 Task: For heading Arial black with underline.  font size for heading18,  'Change the font style of data to'Calibri.  and font size to 9,  Change the alignment of both headline & data to Align center.  In the sheet  Expense Monitoring Logbook
Action: Mouse moved to (142, 38)
Screenshot: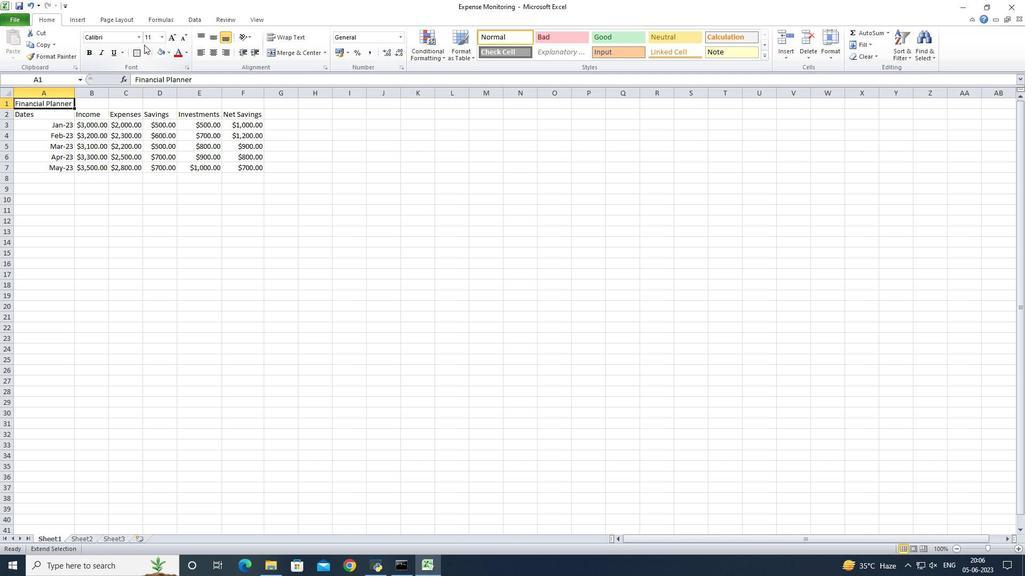 
Action: Mouse pressed left at (142, 38)
Screenshot: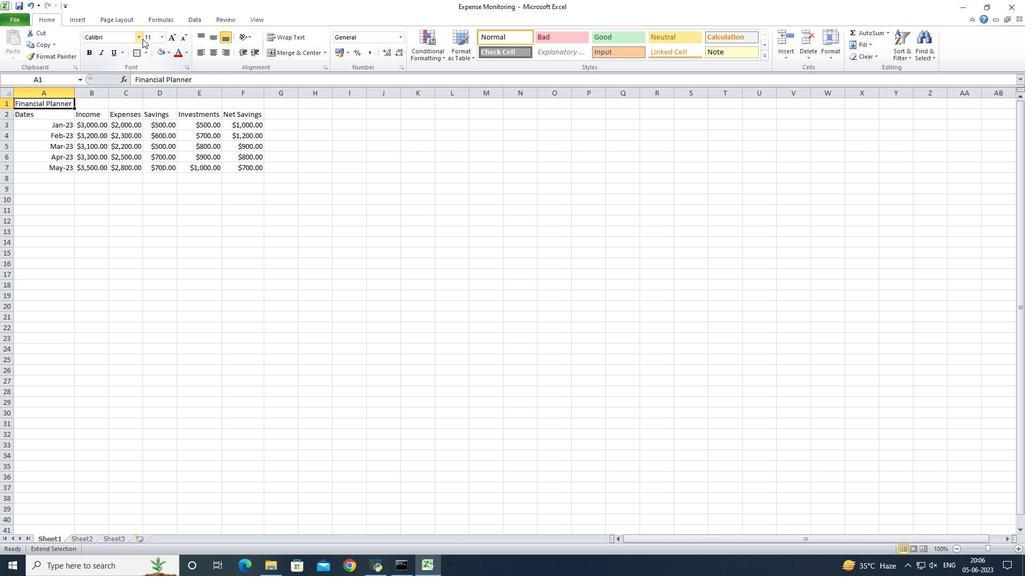 
Action: Mouse moved to (111, 158)
Screenshot: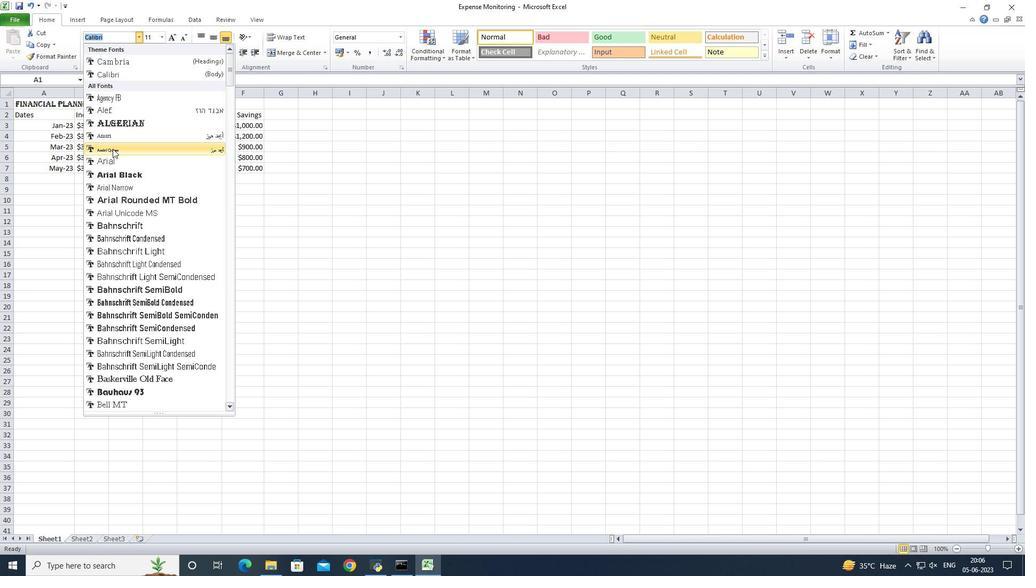 
Action: Mouse pressed left at (111, 158)
Screenshot: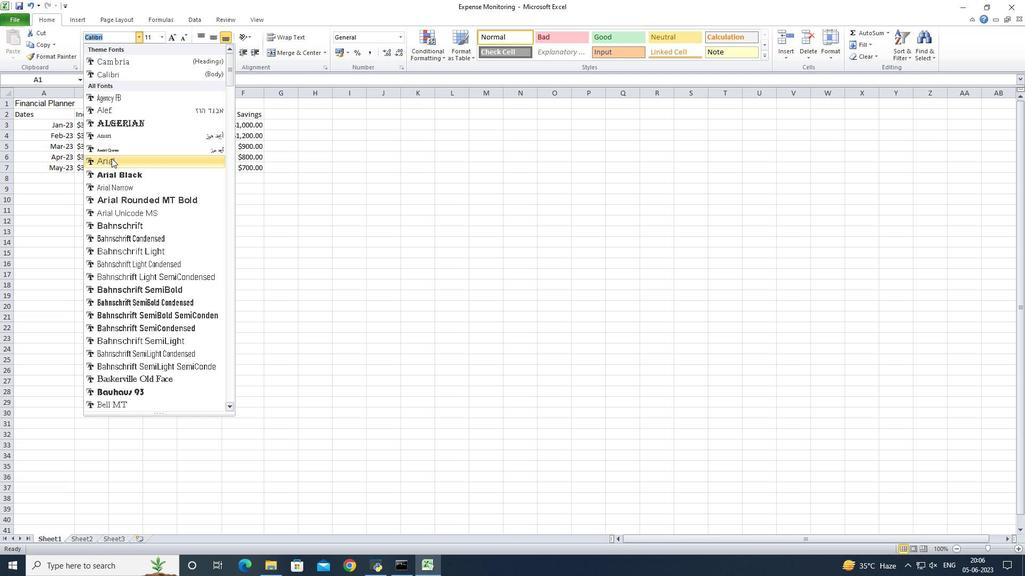 
Action: Mouse moved to (114, 54)
Screenshot: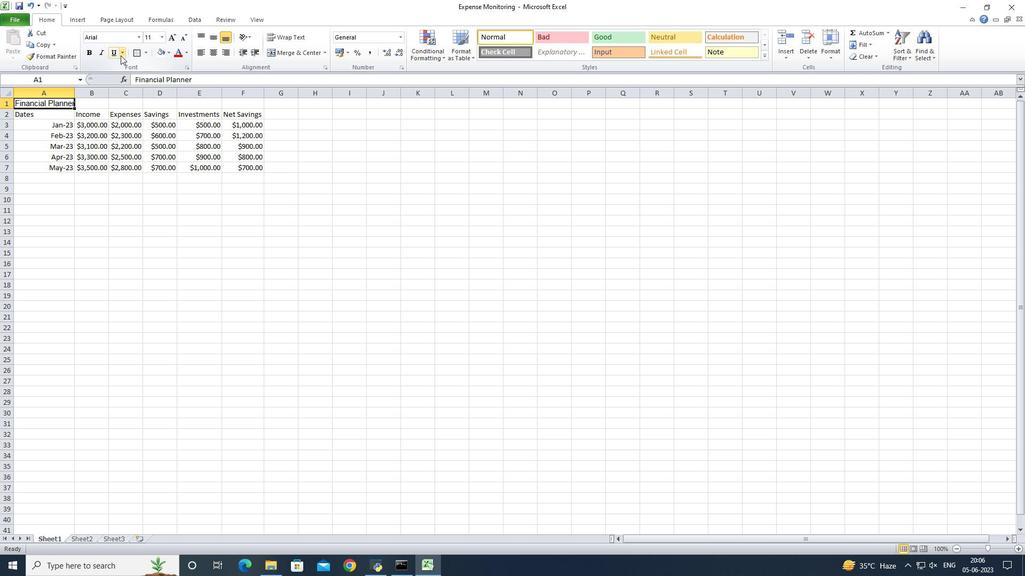 
Action: Mouse pressed left at (114, 54)
Screenshot: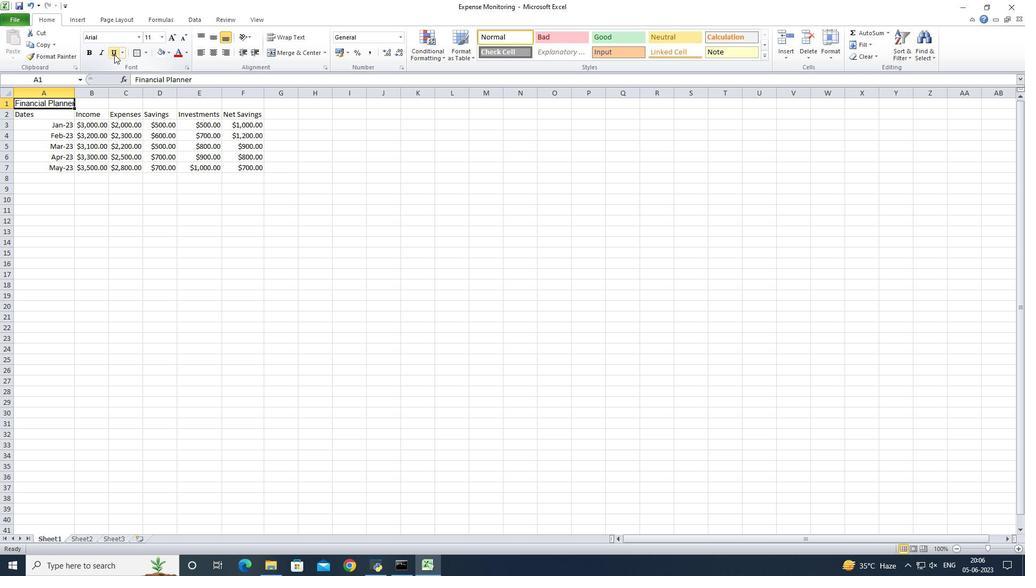 
Action: Mouse moved to (136, 39)
Screenshot: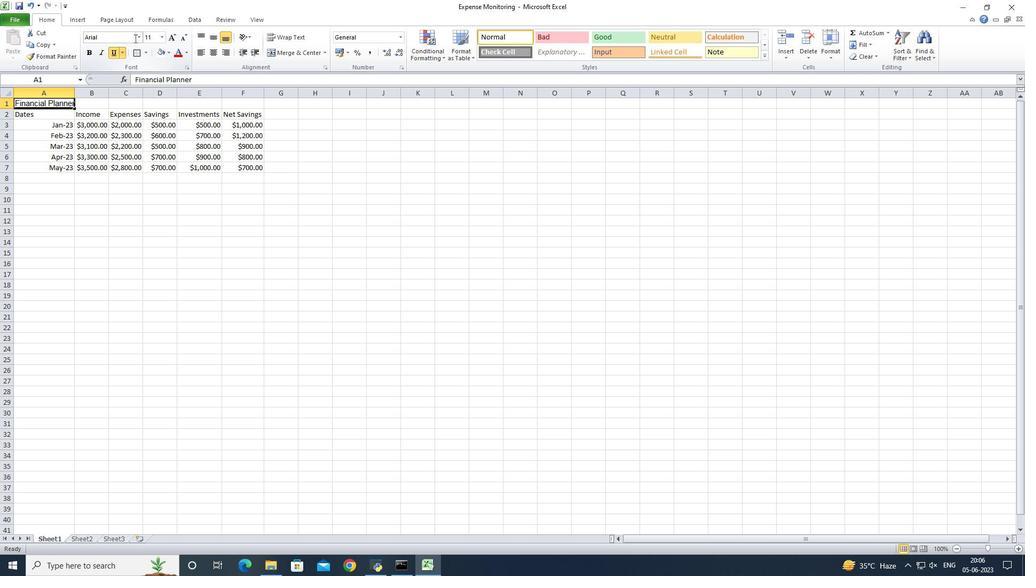 
Action: Mouse pressed left at (136, 39)
Screenshot: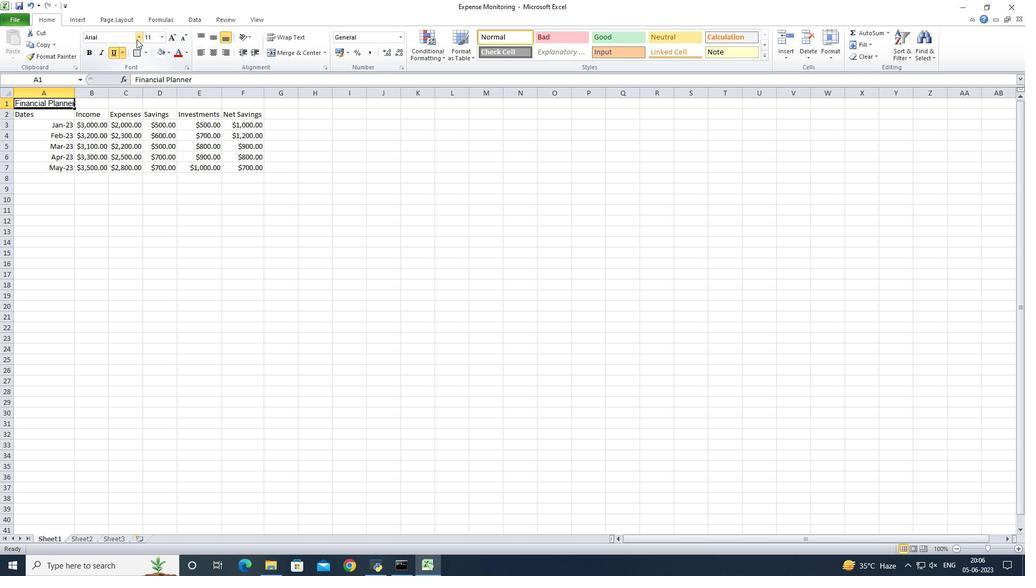 
Action: Mouse moved to (130, 173)
Screenshot: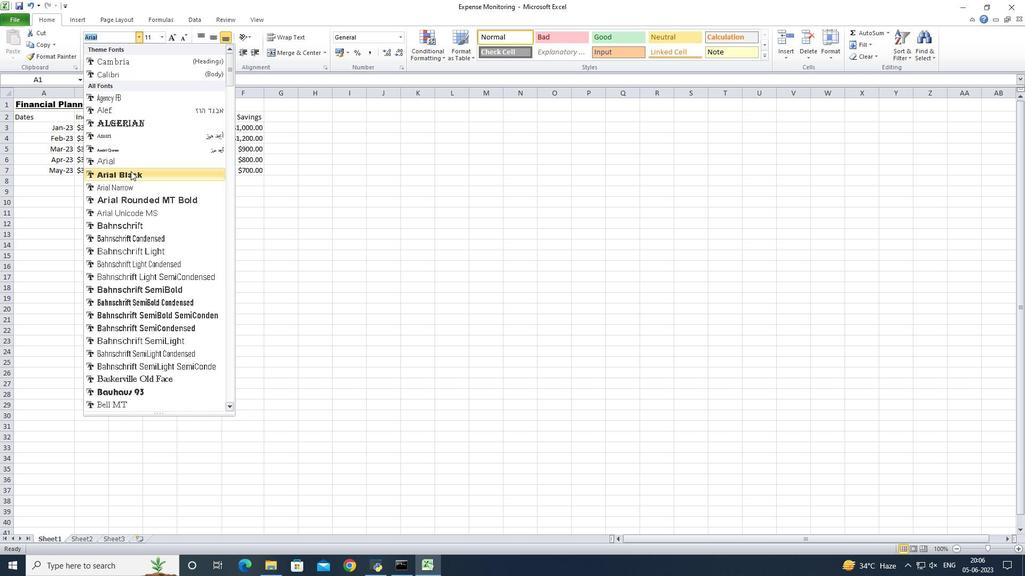 
Action: Mouse pressed left at (130, 173)
Screenshot: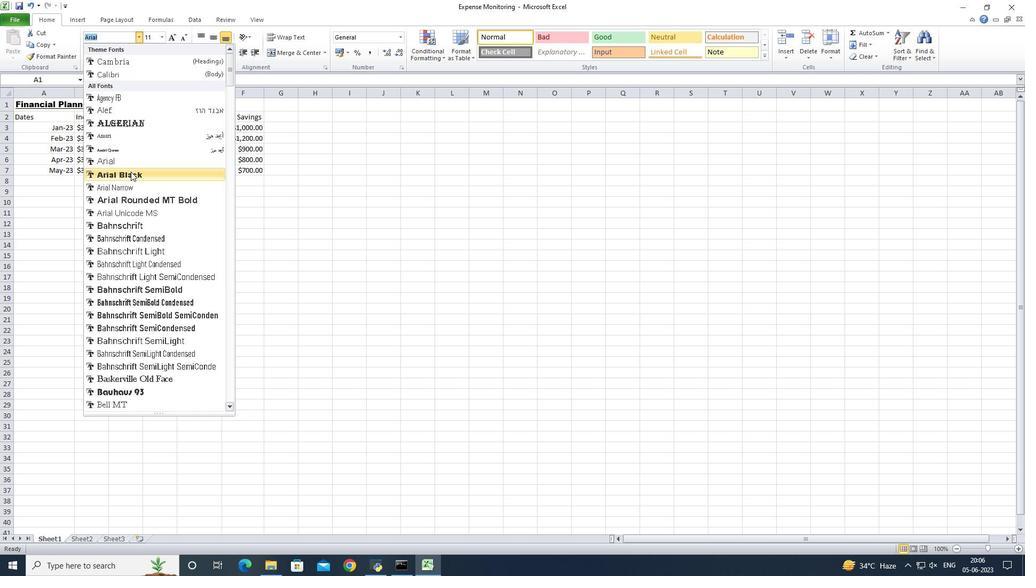 
Action: Mouse moved to (159, 39)
Screenshot: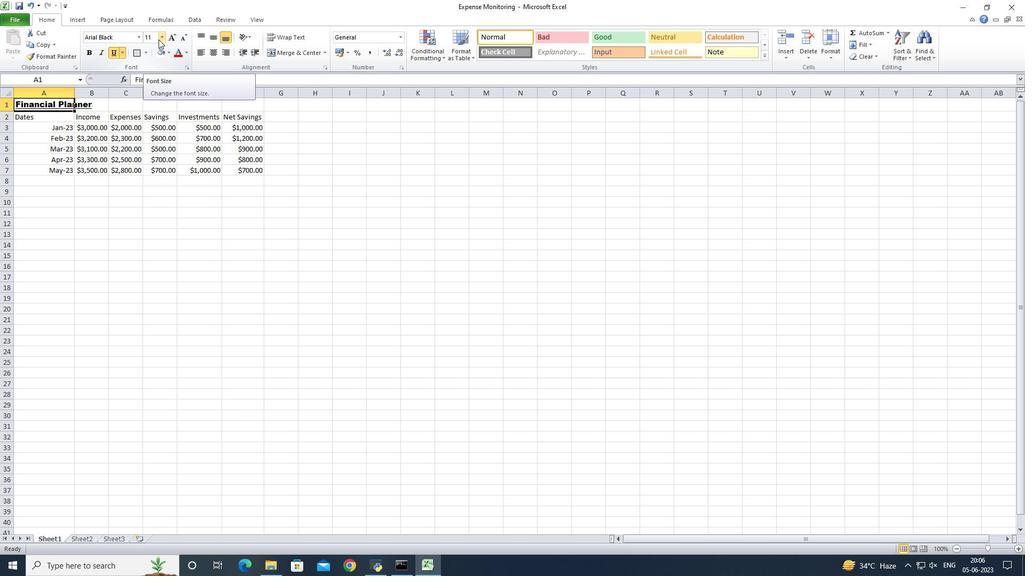 
Action: Mouse pressed left at (159, 39)
Screenshot: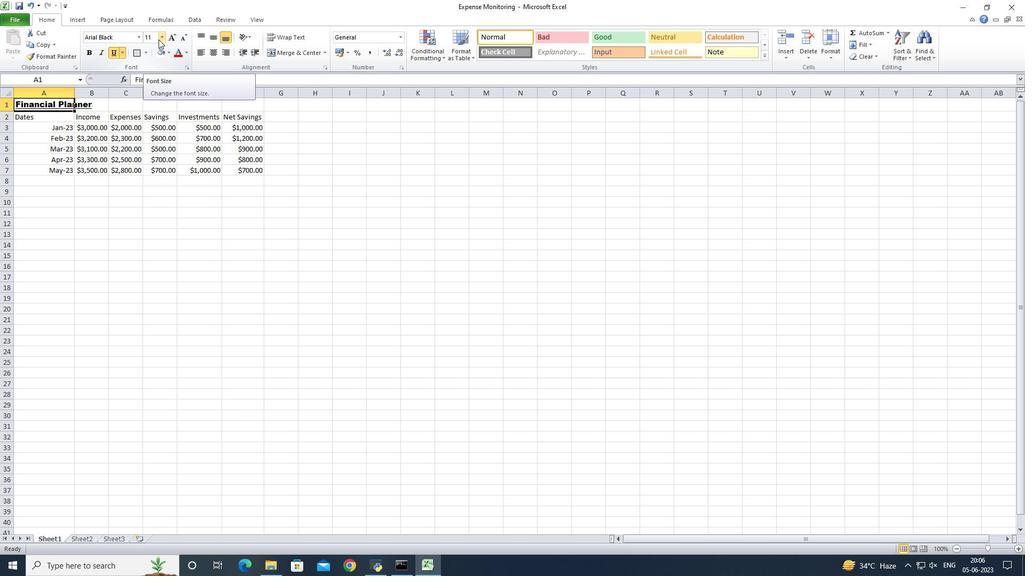 
Action: Mouse moved to (147, 112)
Screenshot: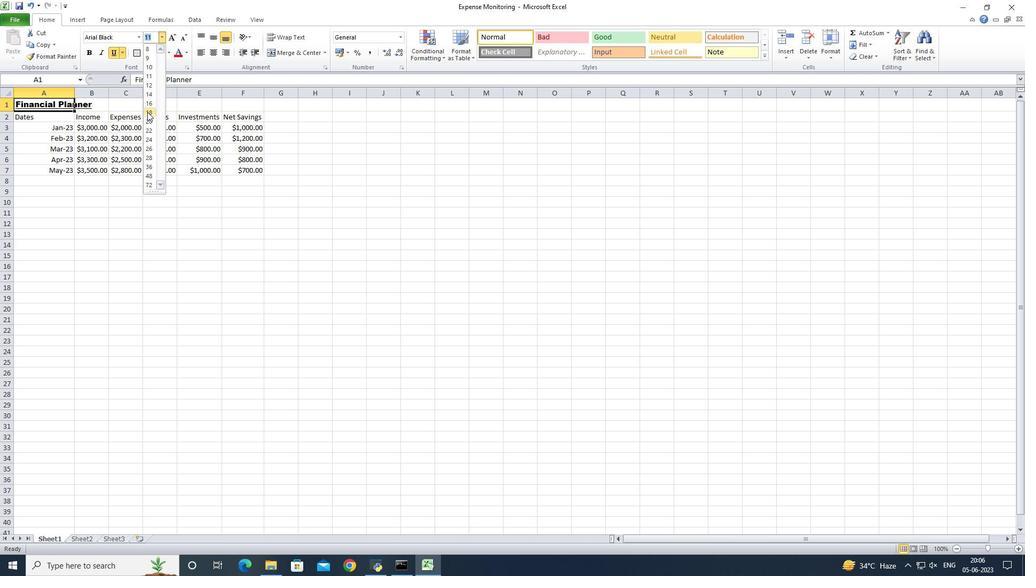 
Action: Mouse pressed left at (147, 112)
Screenshot: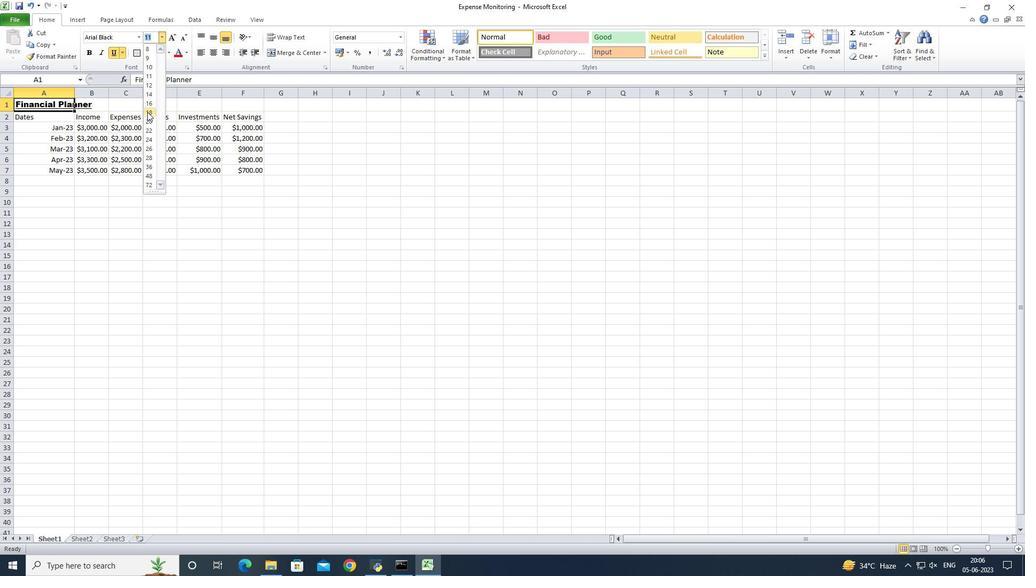 
Action: Mouse moved to (28, 122)
Screenshot: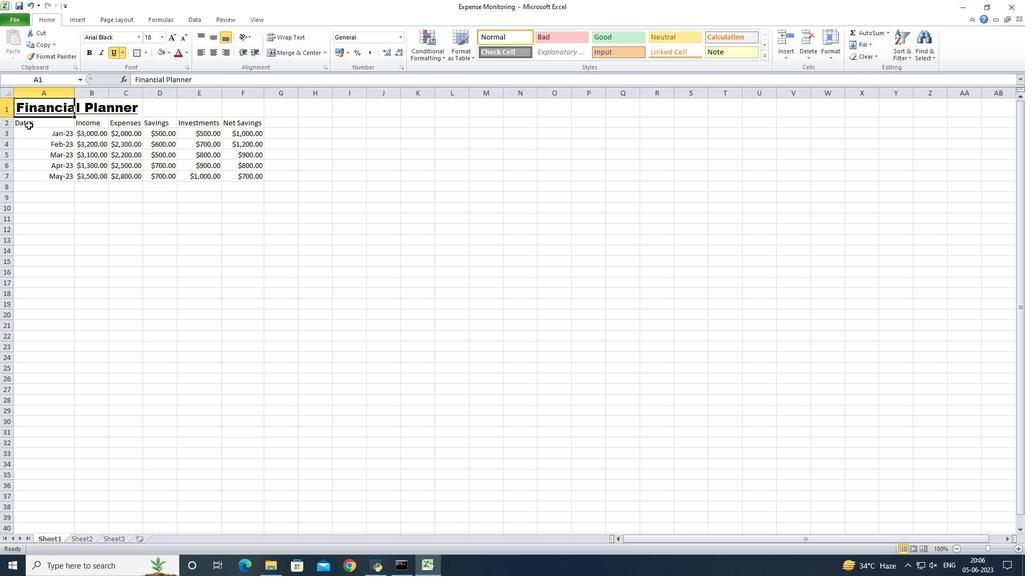 
Action: Mouse pressed left at (28, 122)
Screenshot: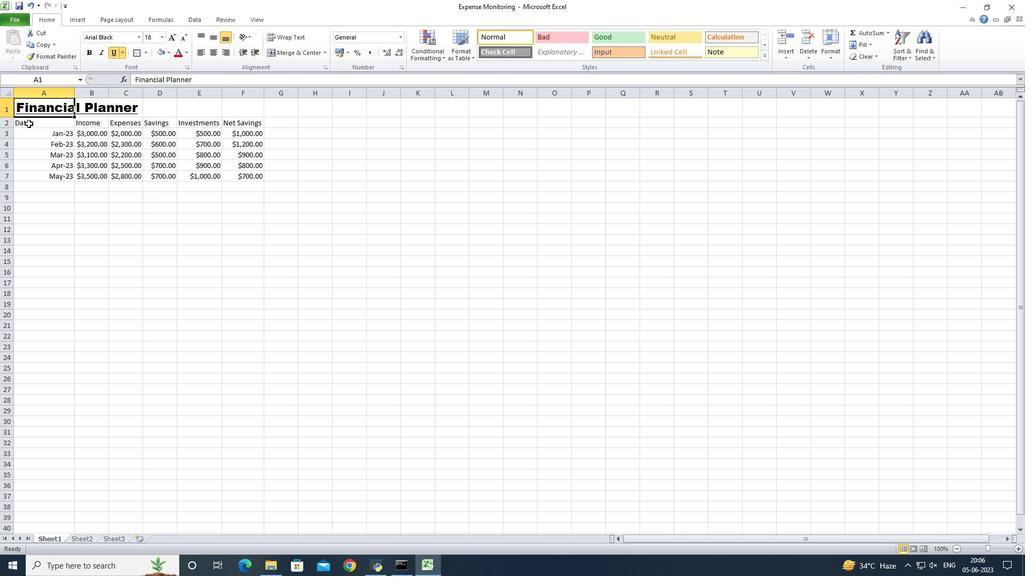 
Action: Mouse moved to (137, 34)
Screenshot: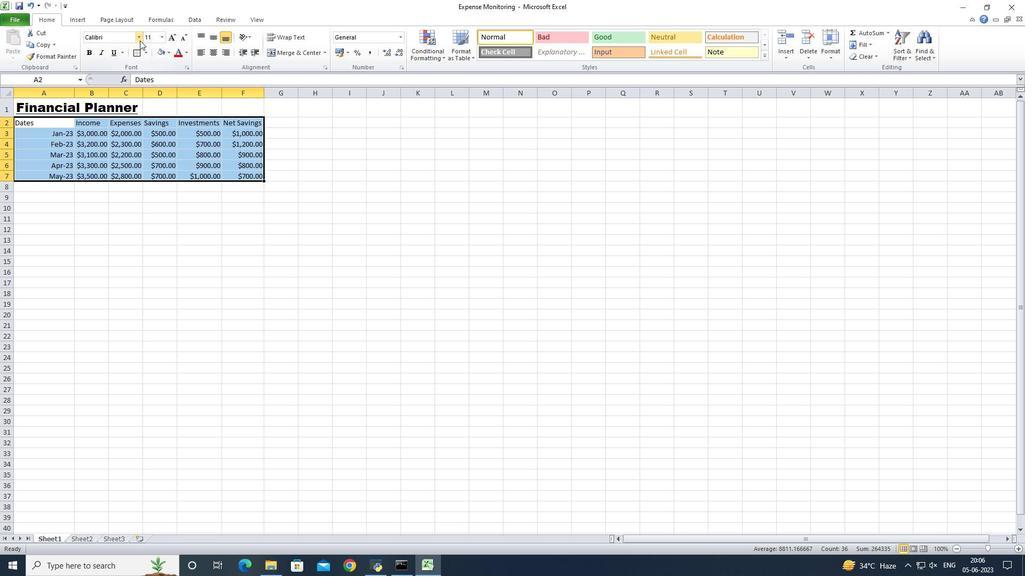
Action: Mouse pressed left at (137, 34)
Screenshot: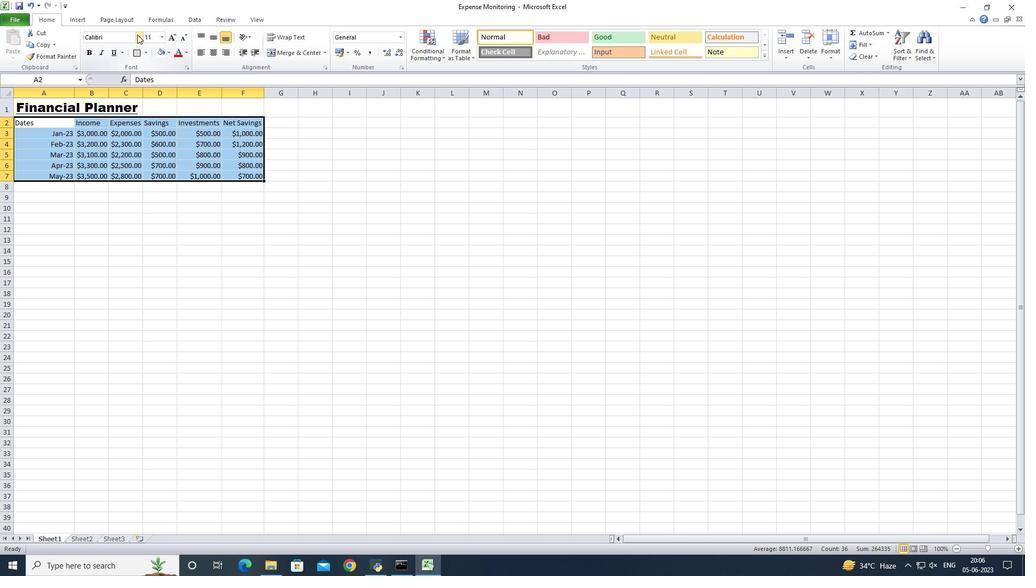 
Action: Mouse moved to (110, 76)
Screenshot: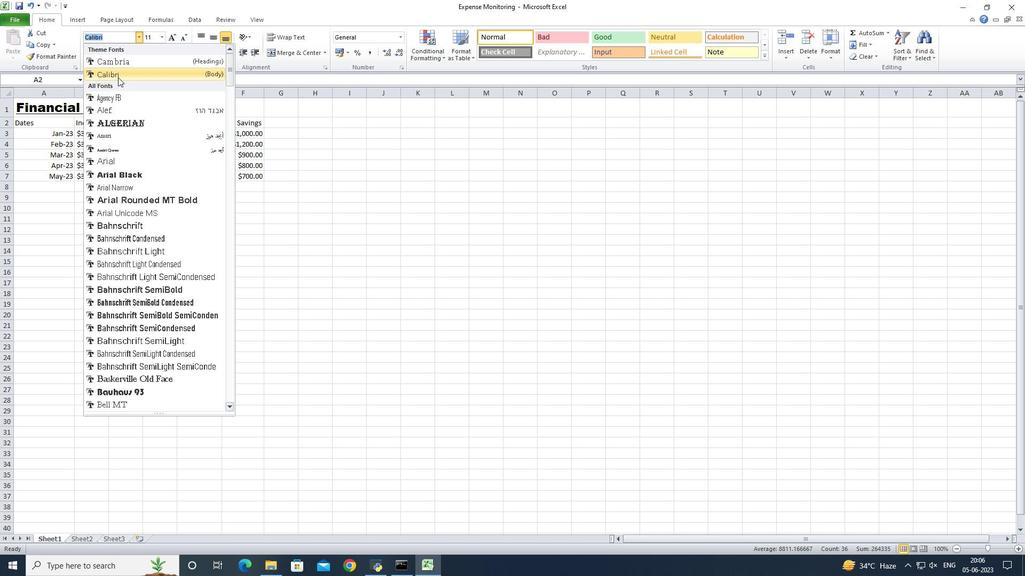 
Action: Mouse pressed left at (110, 76)
Screenshot: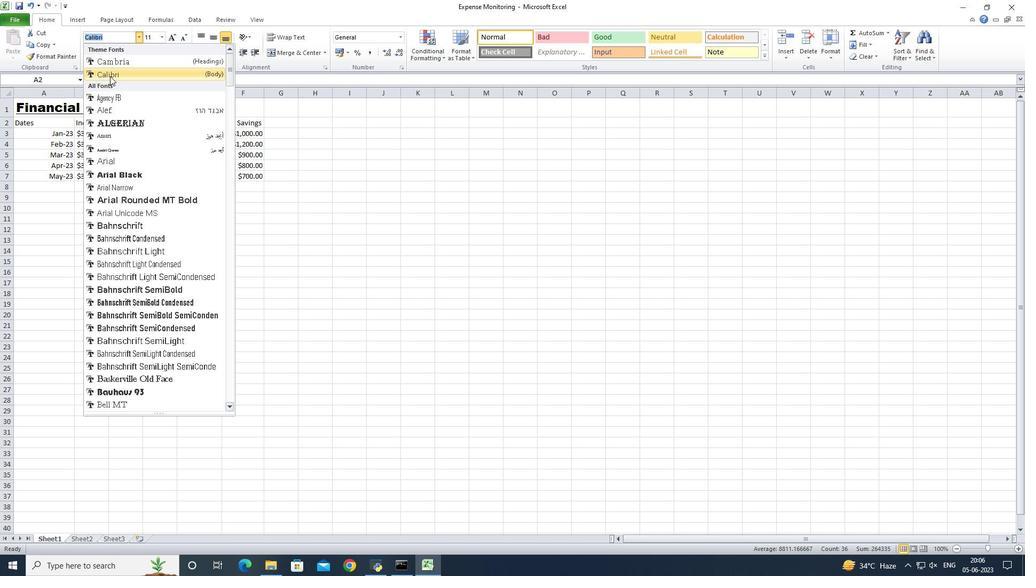 
Action: Mouse moved to (160, 36)
Screenshot: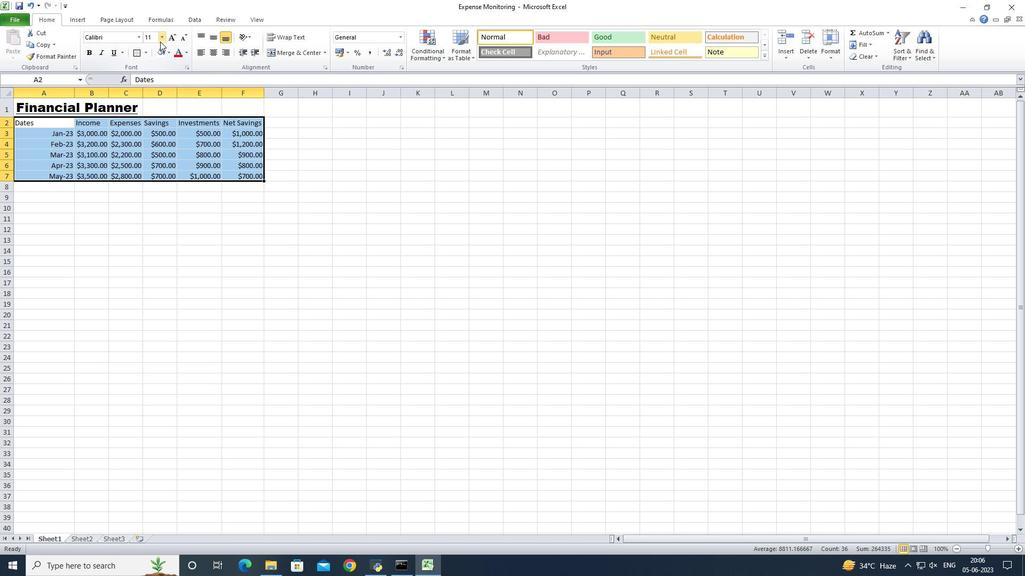 
Action: Mouse pressed left at (160, 36)
Screenshot: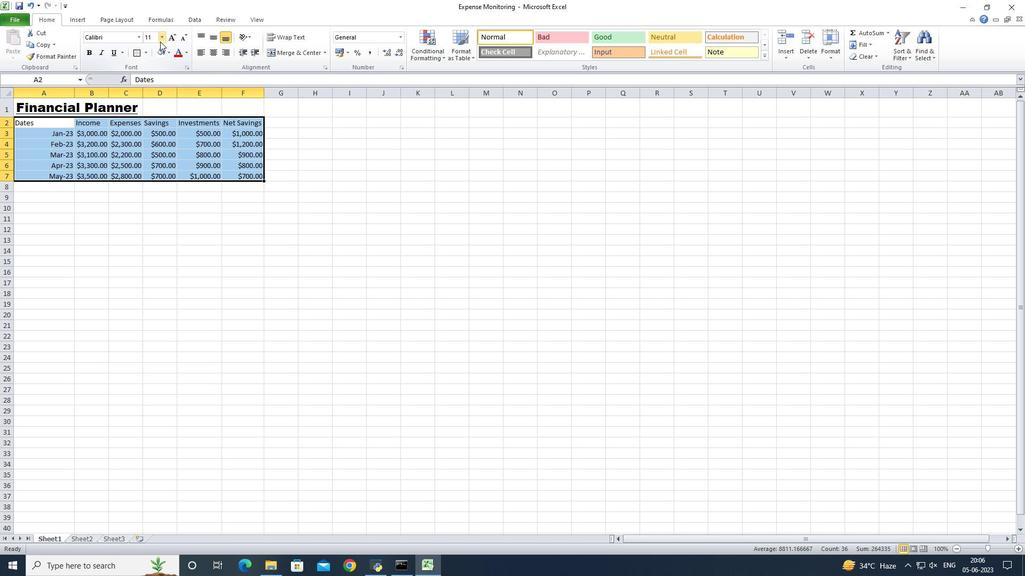 
Action: Mouse moved to (150, 57)
Screenshot: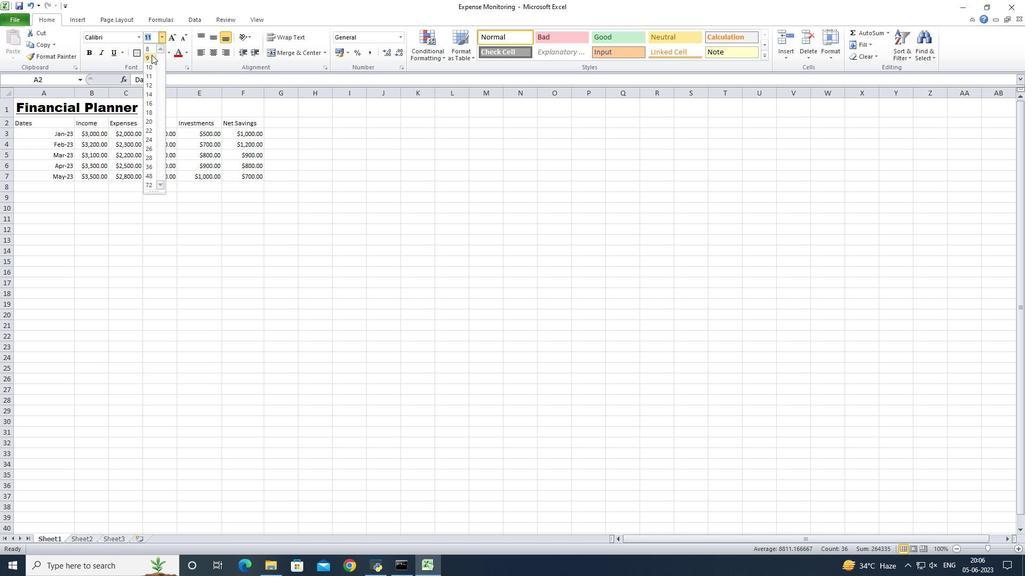 
Action: Mouse pressed left at (150, 57)
Screenshot: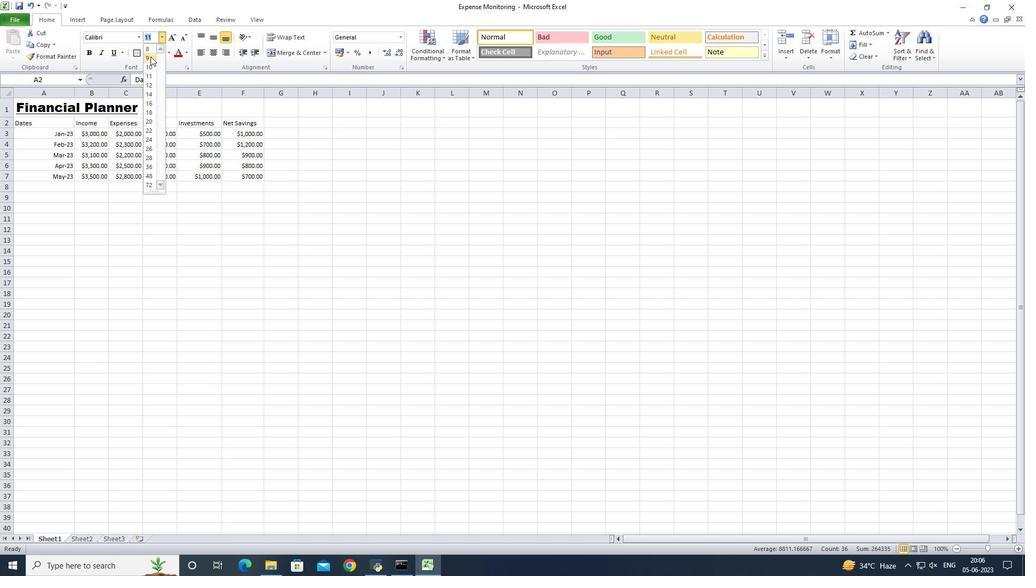 
Action: Mouse moved to (30, 106)
Screenshot: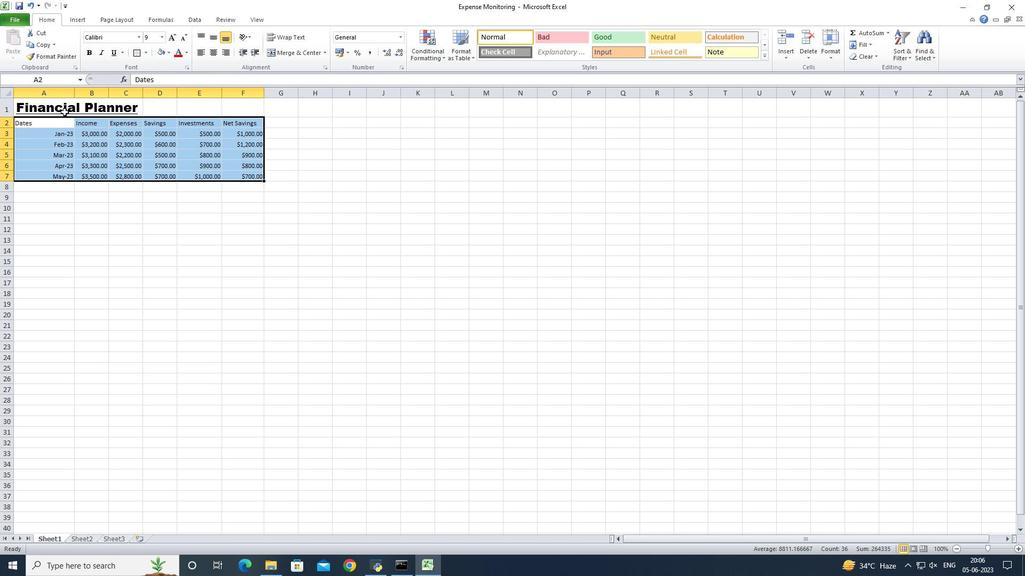 
Action: Mouse pressed left at (30, 106)
Screenshot: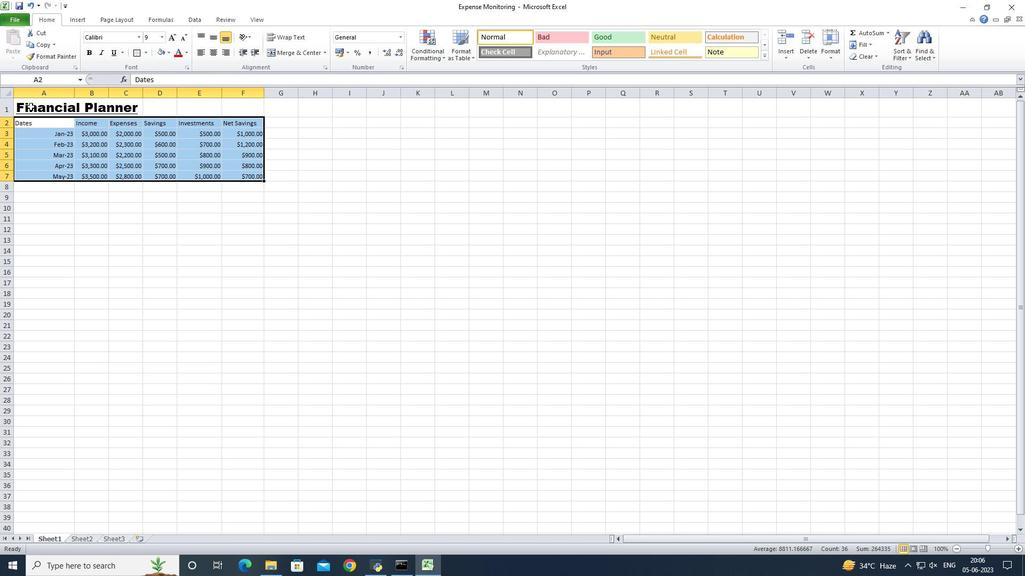 
Action: Mouse moved to (210, 54)
Screenshot: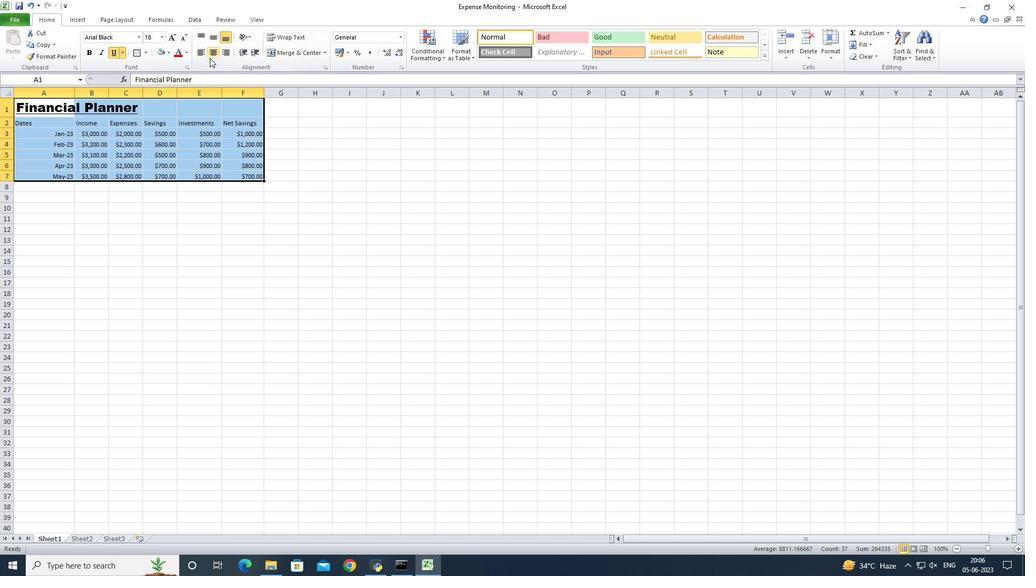 
Action: Mouse pressed left at (210, 54)
Screenshot: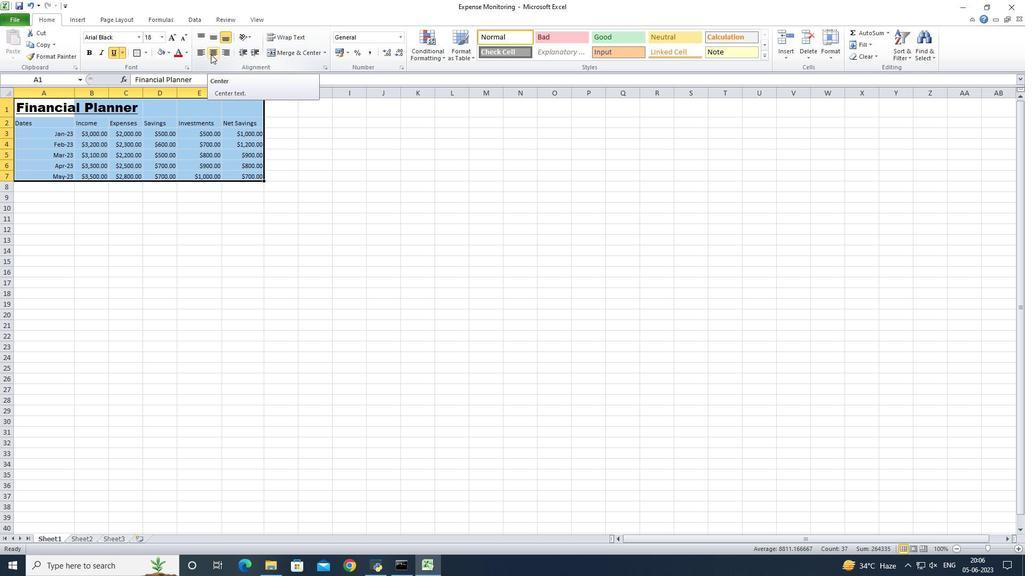 
Action: Mouse moved to (74, 92)
Screenshot: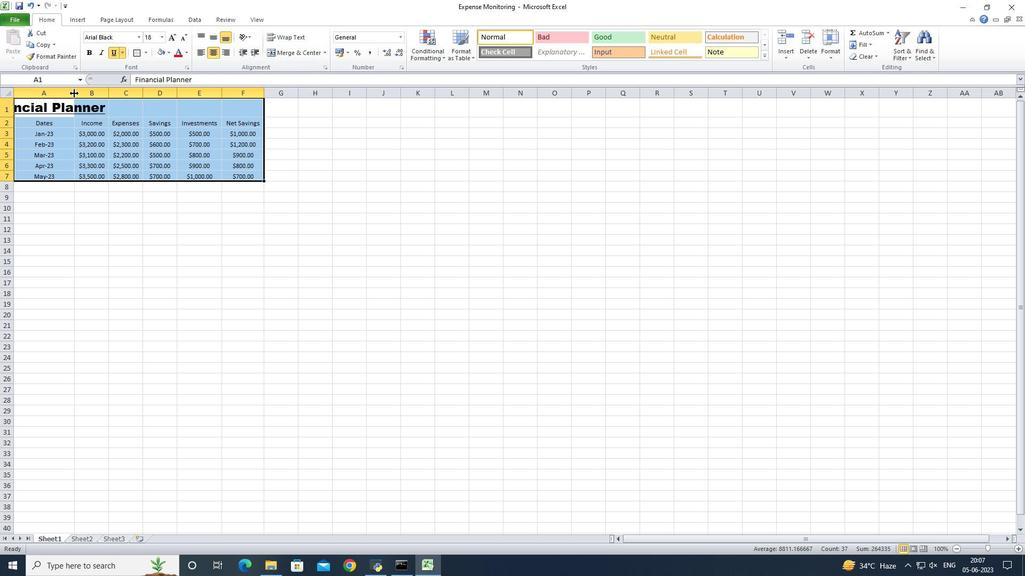 
Action: Mouse pressed left at (74, 92)
Screenshot: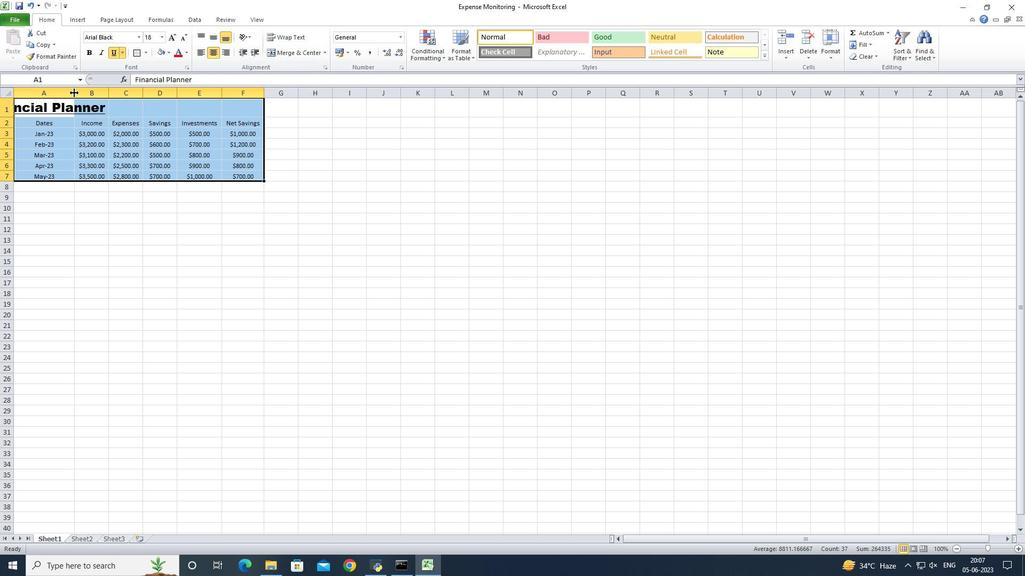 
Action: Mouse pressed left at (74, 92)
Screenshot: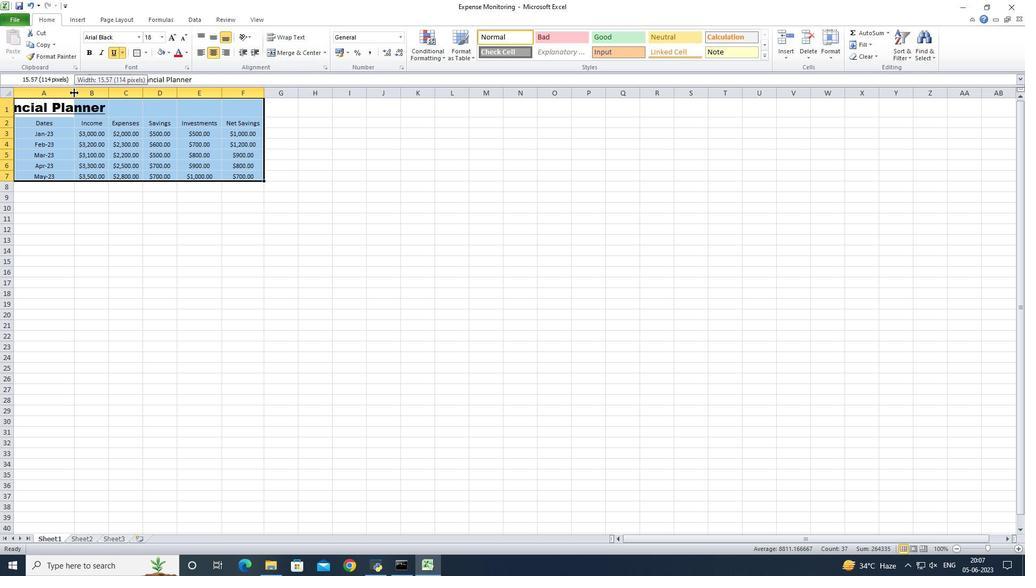 
Action: Mouse moved to (151, 259)
Screenshot: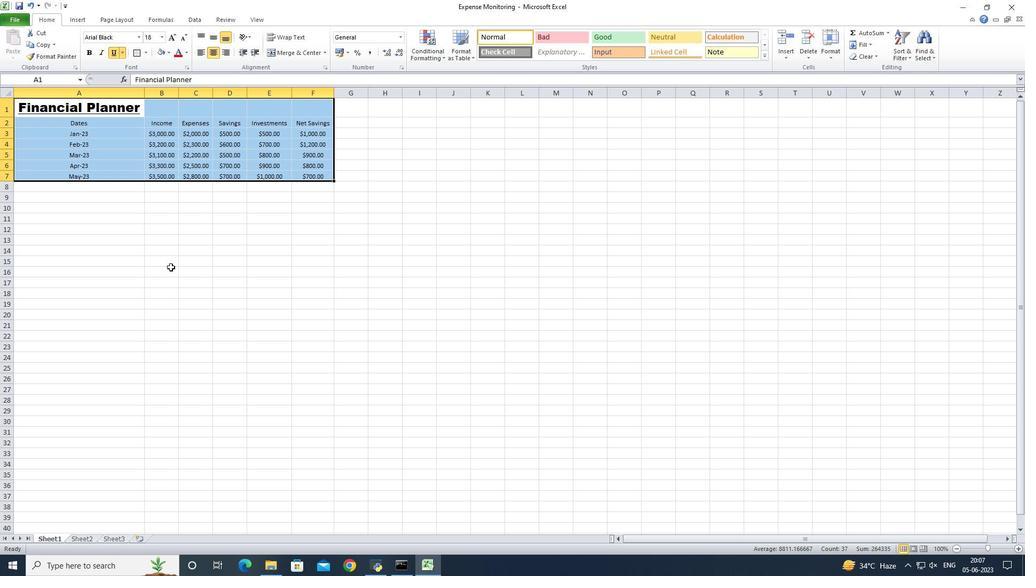 
Action: Key pressed ctrl+S
Screenshot: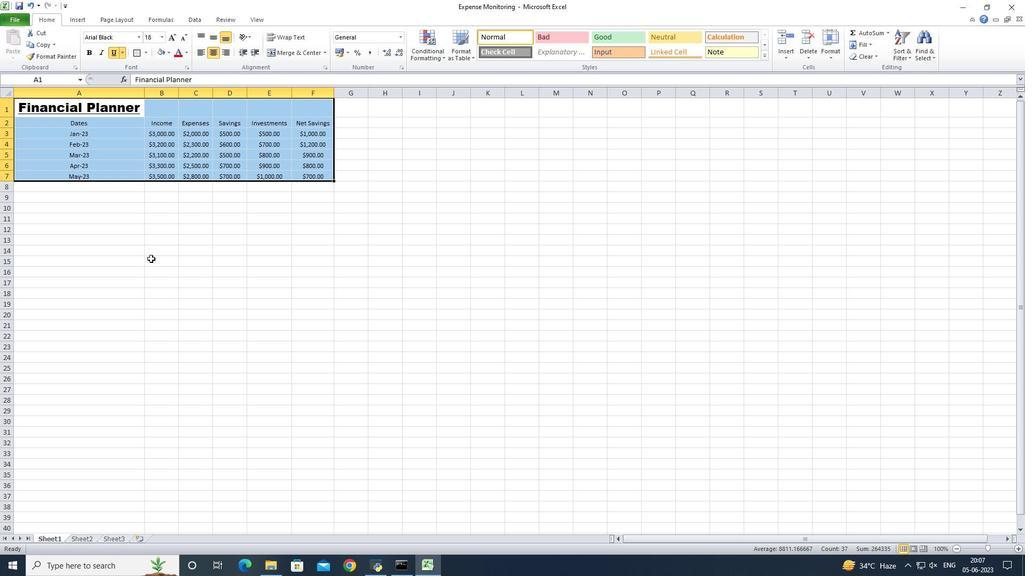 
Action: Mouse moved to (200, 280)
Screenshot: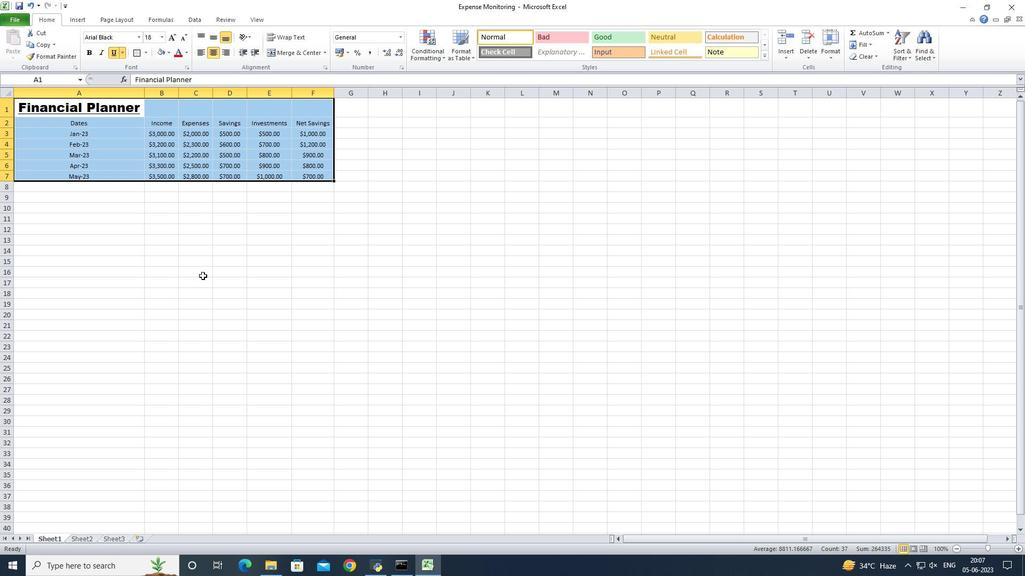 
